 Task: Check current mortgage rates of condominium (more than 4 stories).
Action: Mouse moved to (786, 148)
Screenshot: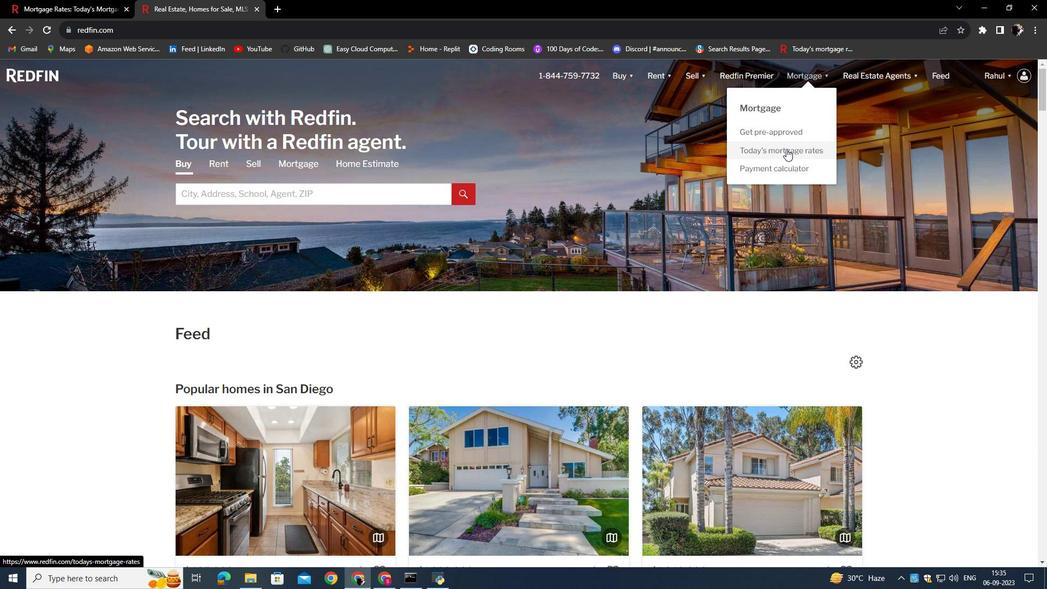
Action: Mouse pressed left at (786, 148)
Screenshot: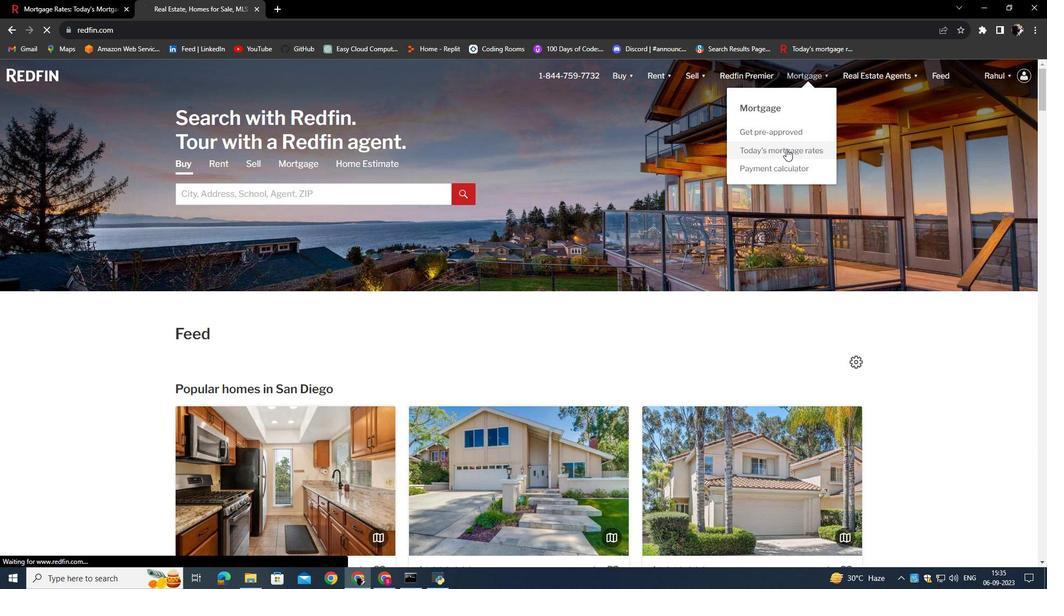 
Action: Mouse moved to (432, 291)
Screenshot: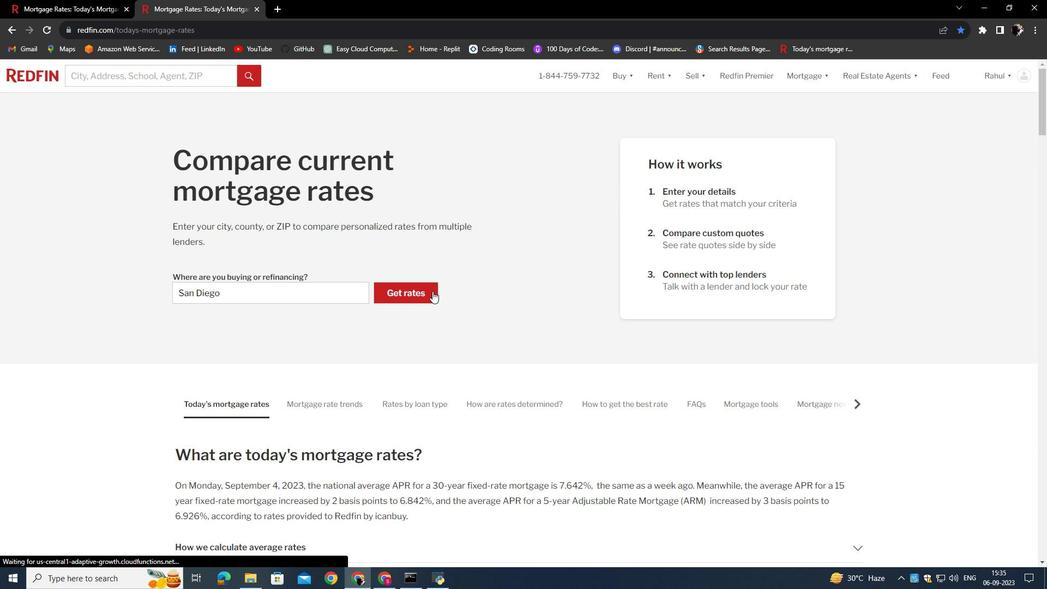 
Action: Mouse pressed left at (432, 291)
Screenshot: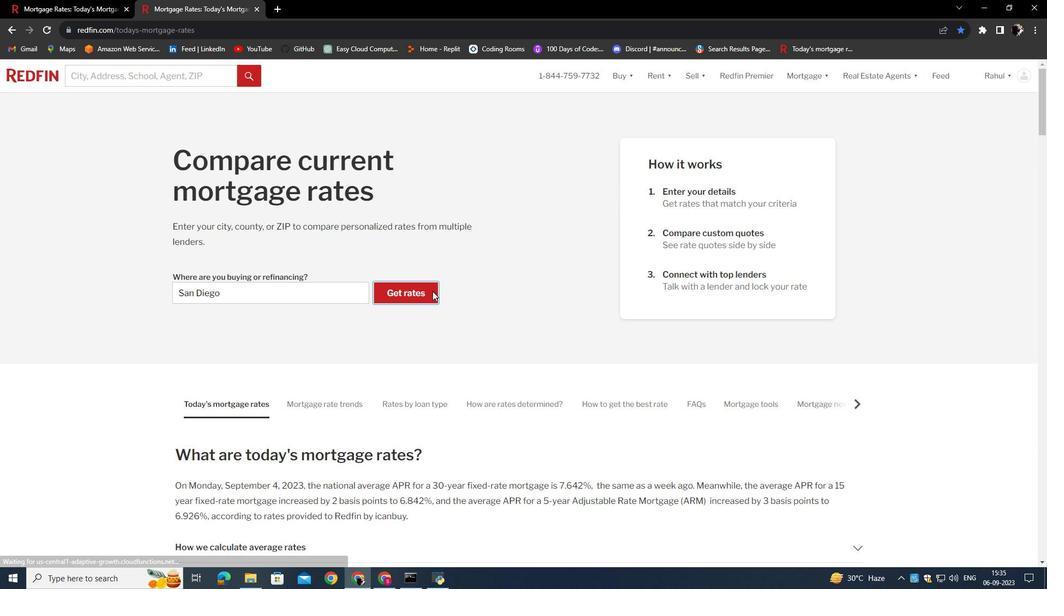 
Action: Mouse moved to (267, 202)
Screenshot: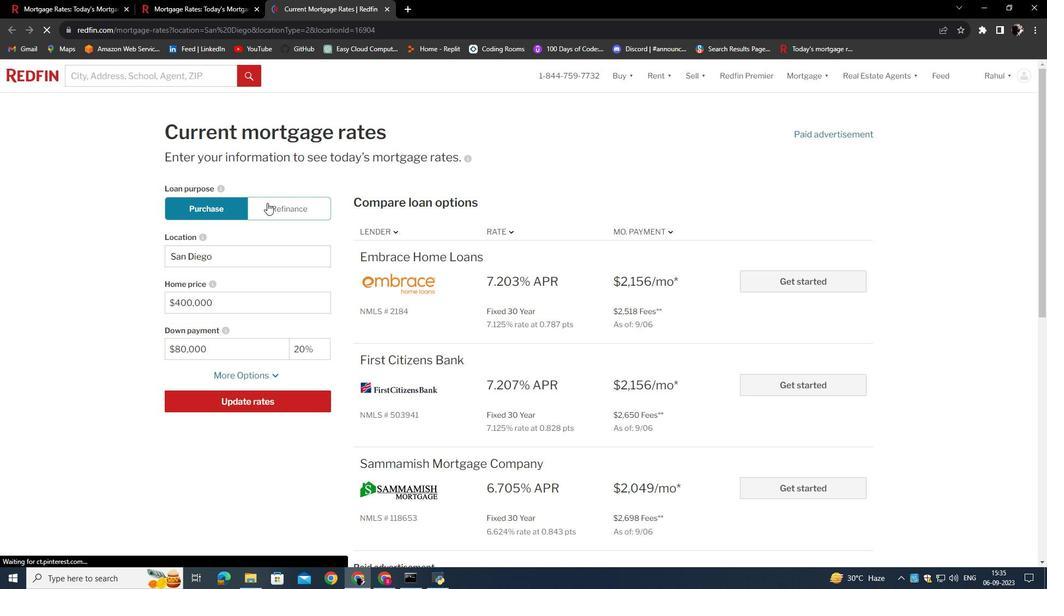 
Action: Mouse pressed left at (267, 202)
Screenshot: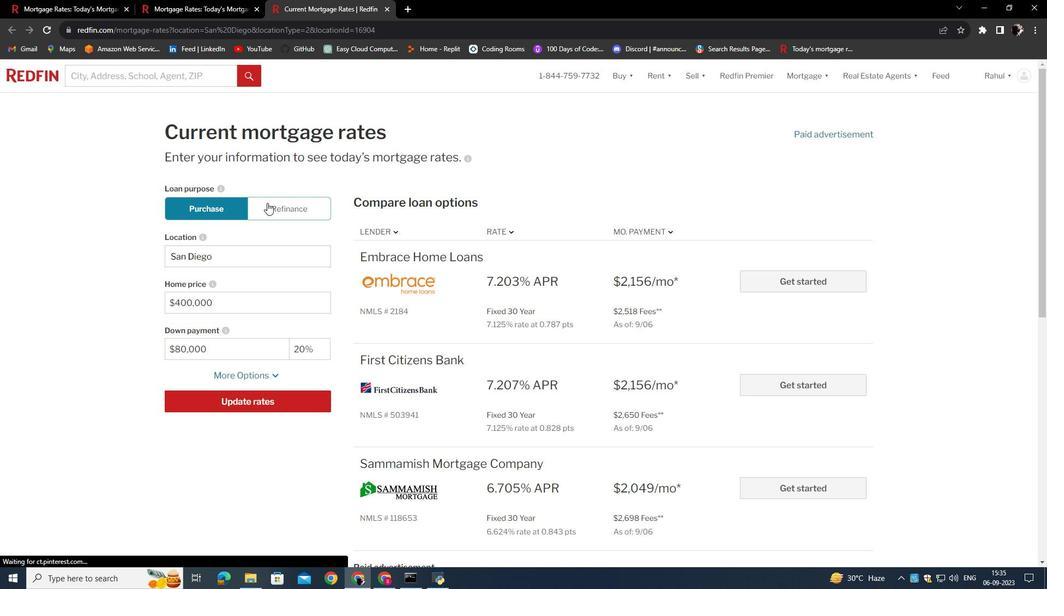 
Action: Mouse moved to (270, 374)
Screenshot: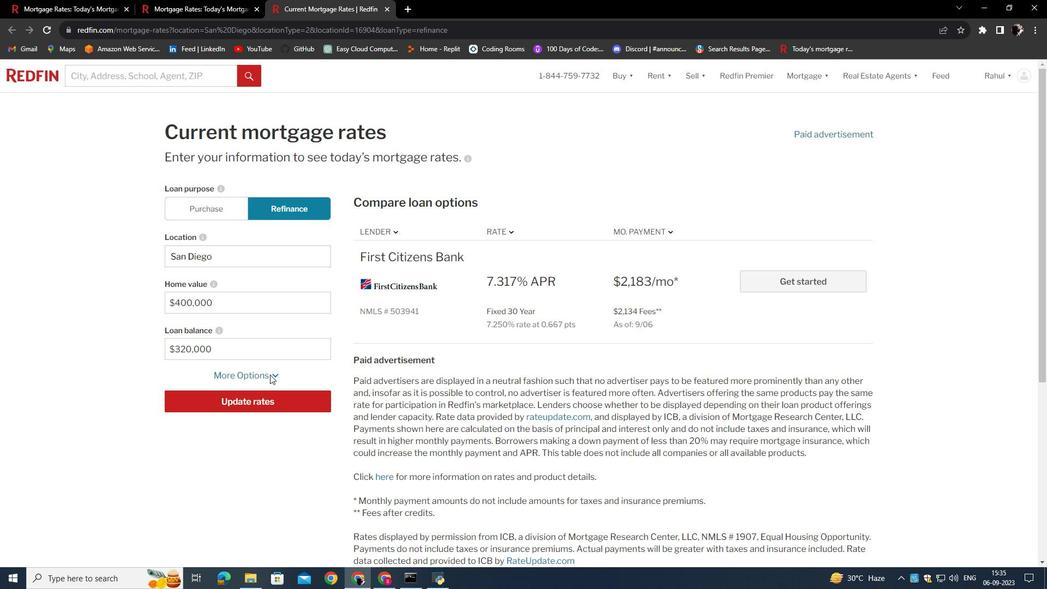 
Action: Mouse pressed left at (270, 374)
Screenshot: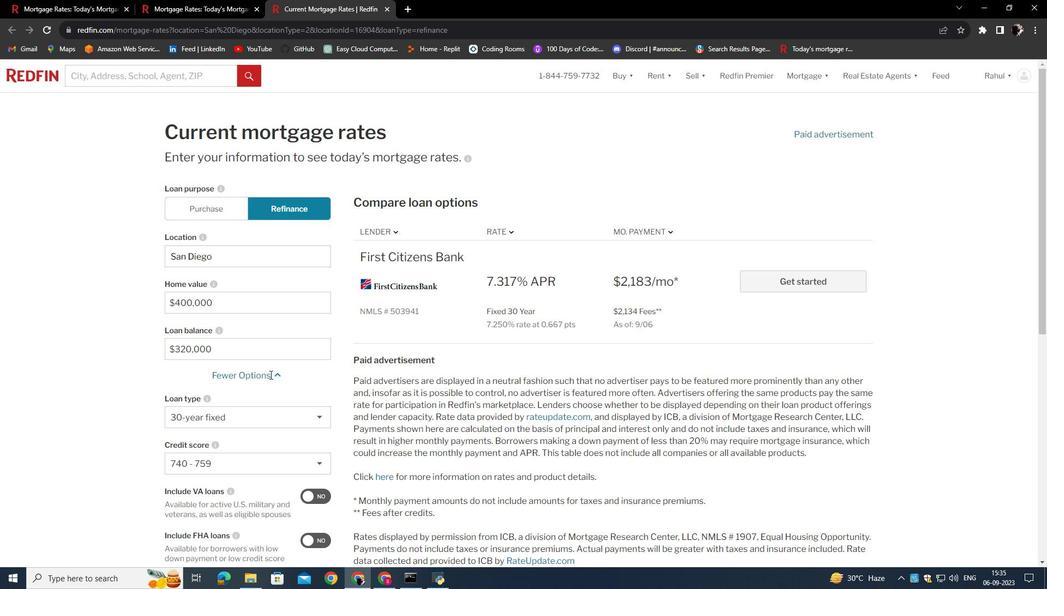 
Action: Mouse scrolled (270, 374) with delta (0, 0)
Screenshot: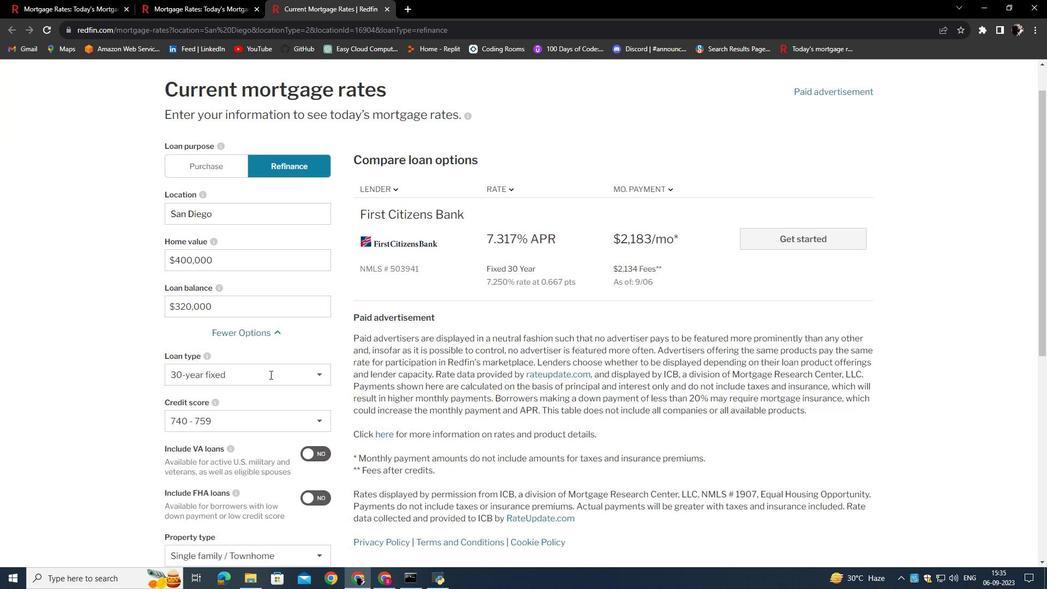 
Action: Mouse scrolled (270, 374) with delta (0, 0)
Screenshot: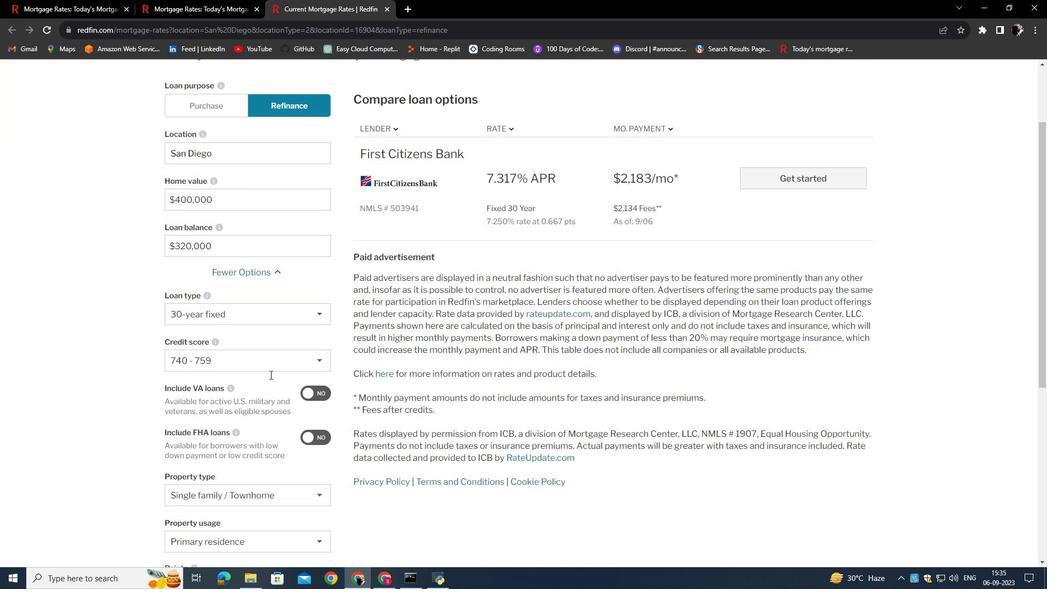 
Action: Mouse scrolled (270, 374) with delta (0, 0)
Screenshot: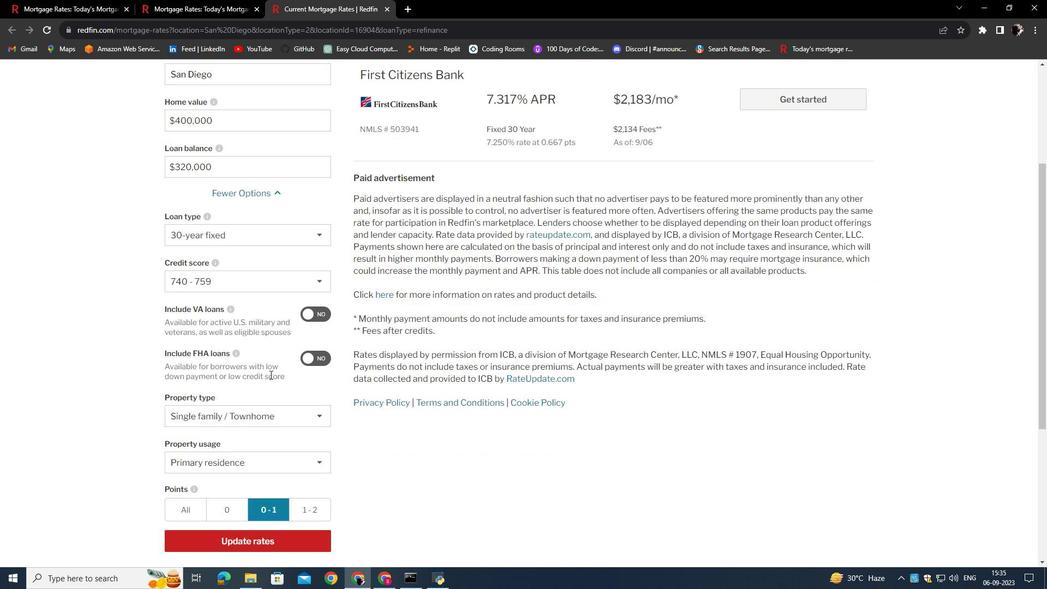 
Action: Mouse scrolled (270, 374) with delta (0, 0)
Screenshot: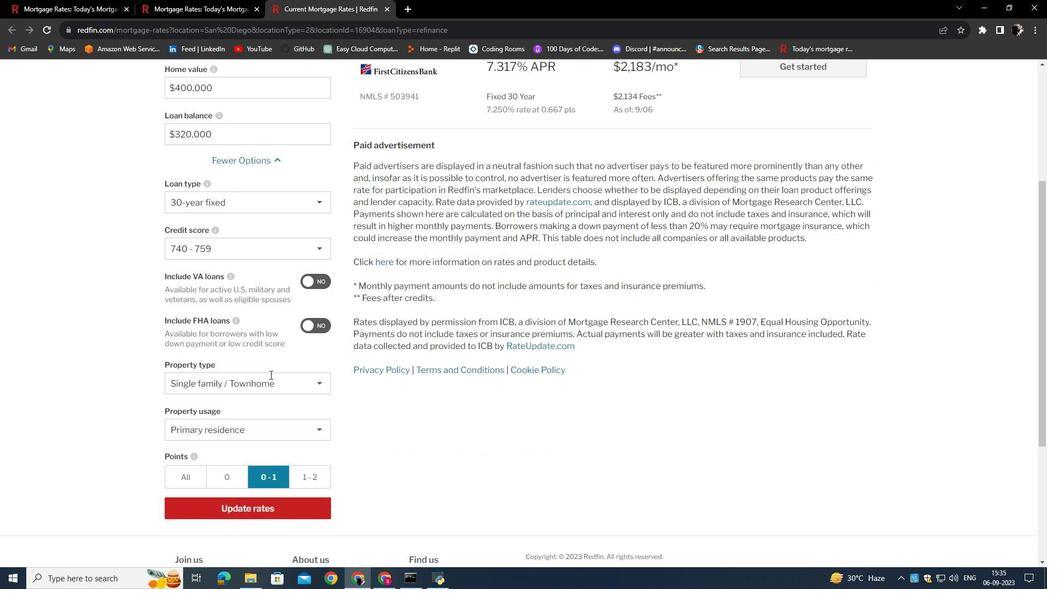
Action: Mouse moved to (266, 376)
Screenshot: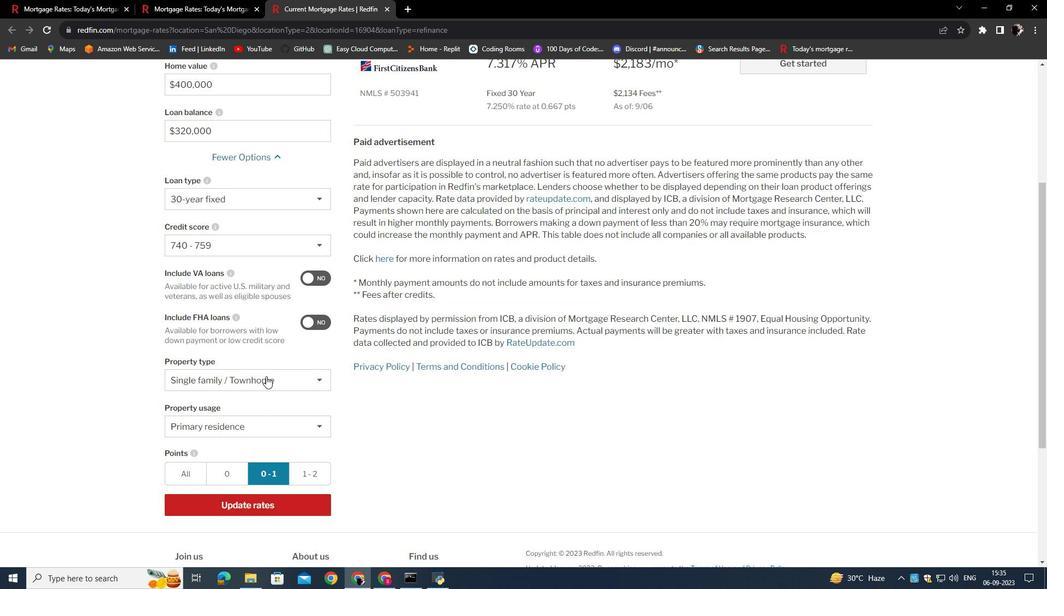 
Action: Mouse pressed left at (266, 376)
Screenshot: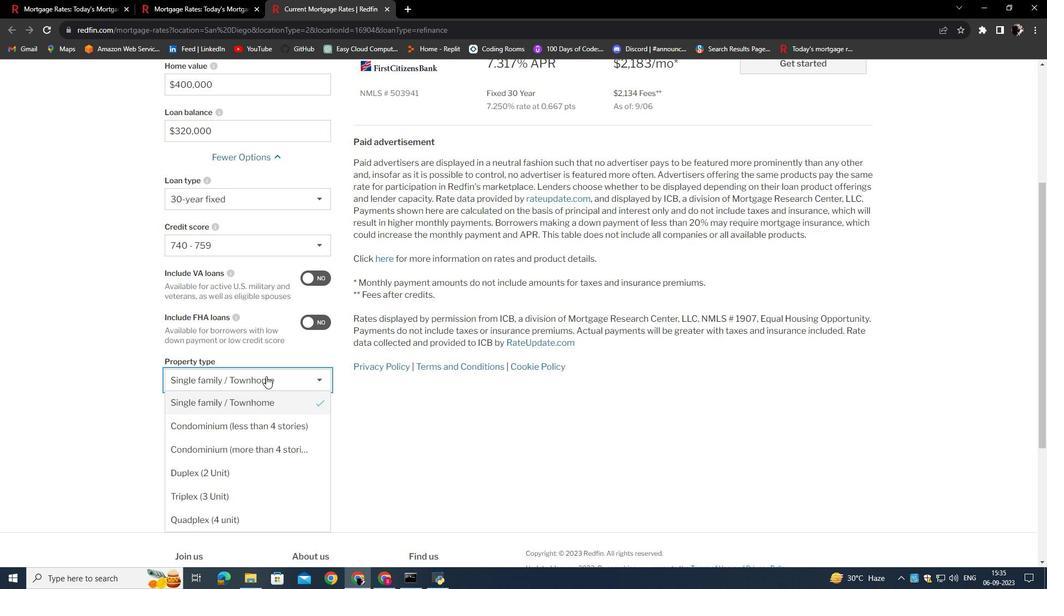 
Action: Mouse moved to (268, 446)
Screenshot: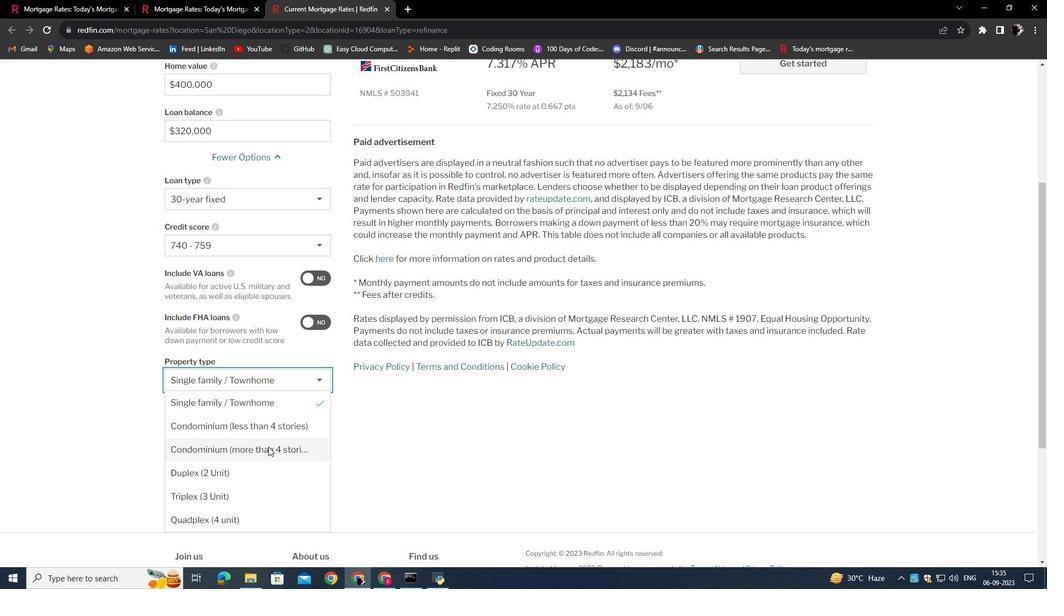 
Action: Mouse pressed left at (268, 446)
Screenshot: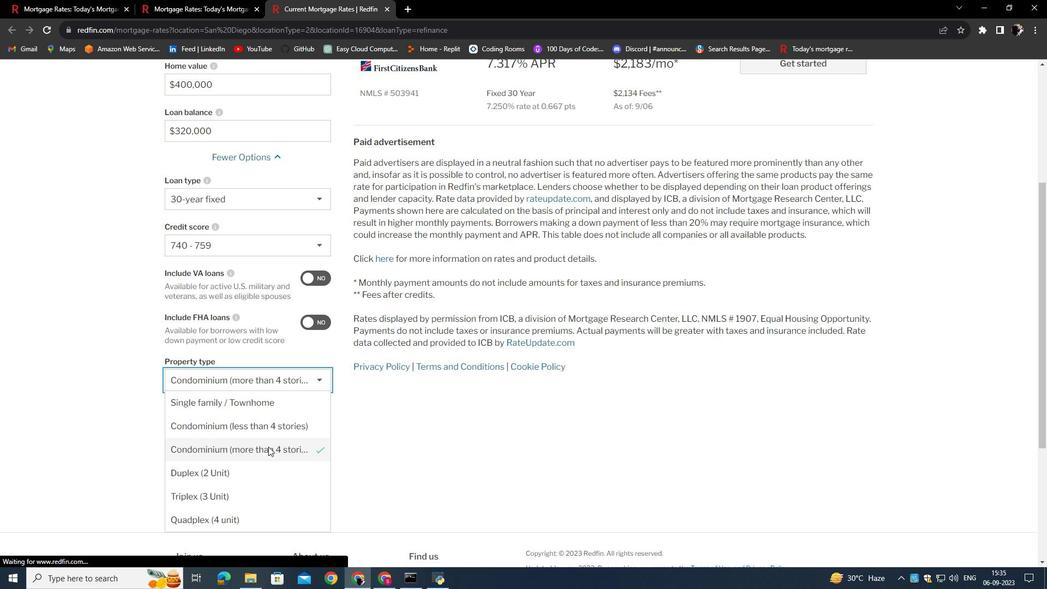 
Action: Mouse moved to (312, 403)
Screenshot: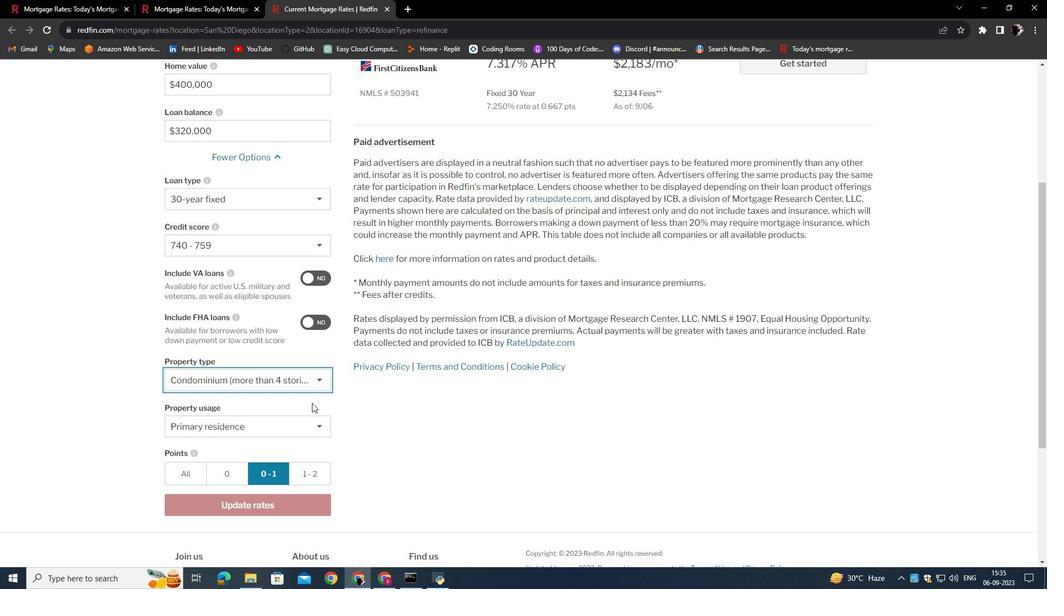 
Action: Mouse scrolled (312, 402) with delta (0, 0)
Screenshot: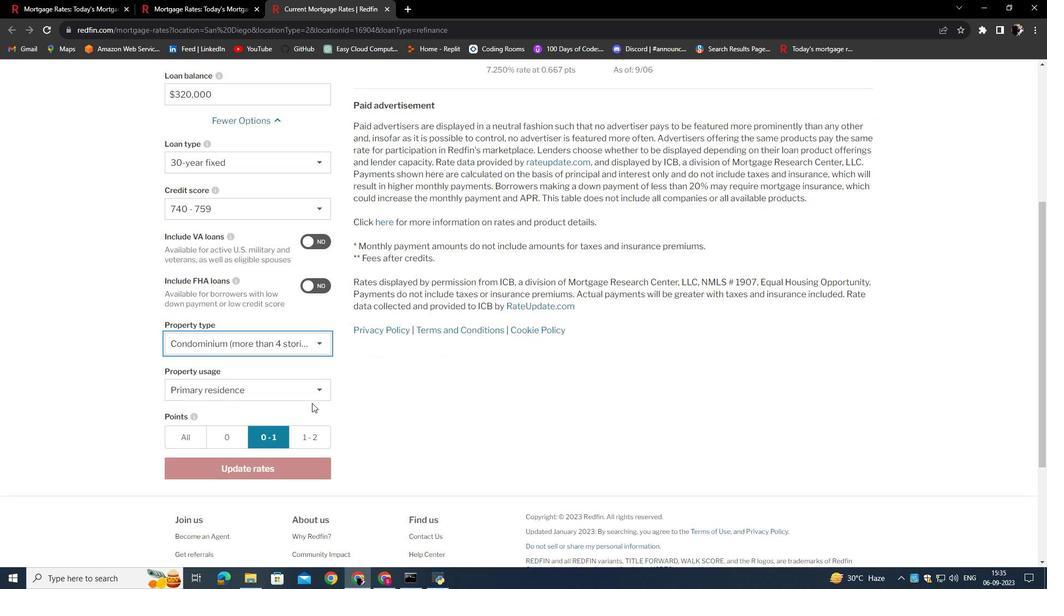 
Action: Mouse scrolled (312, 402) with delta (0, 0)
Screenshot: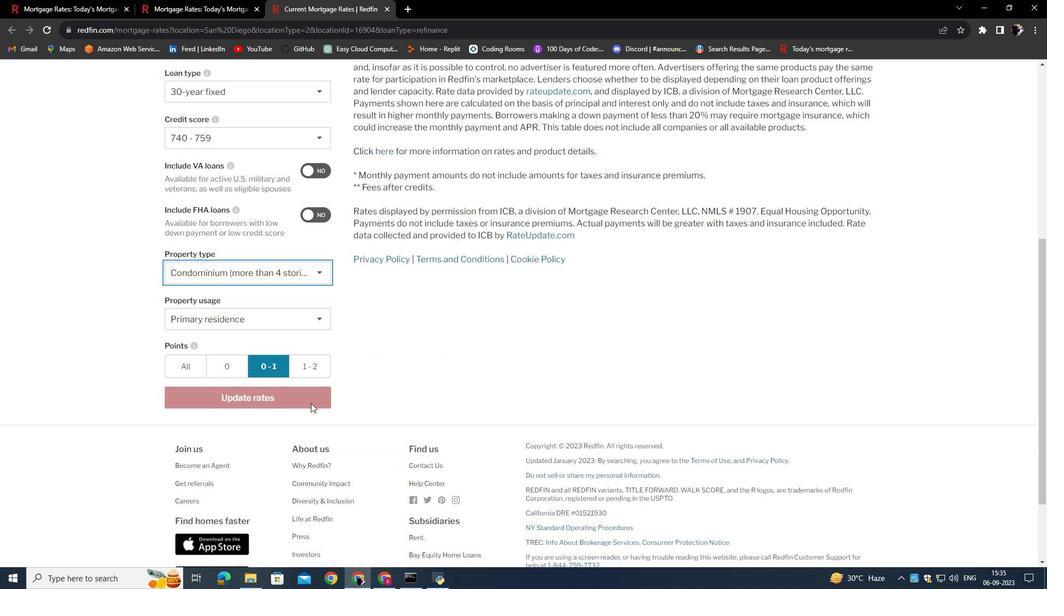 
Action: Mouse moved to (270, 402)
Screenshot: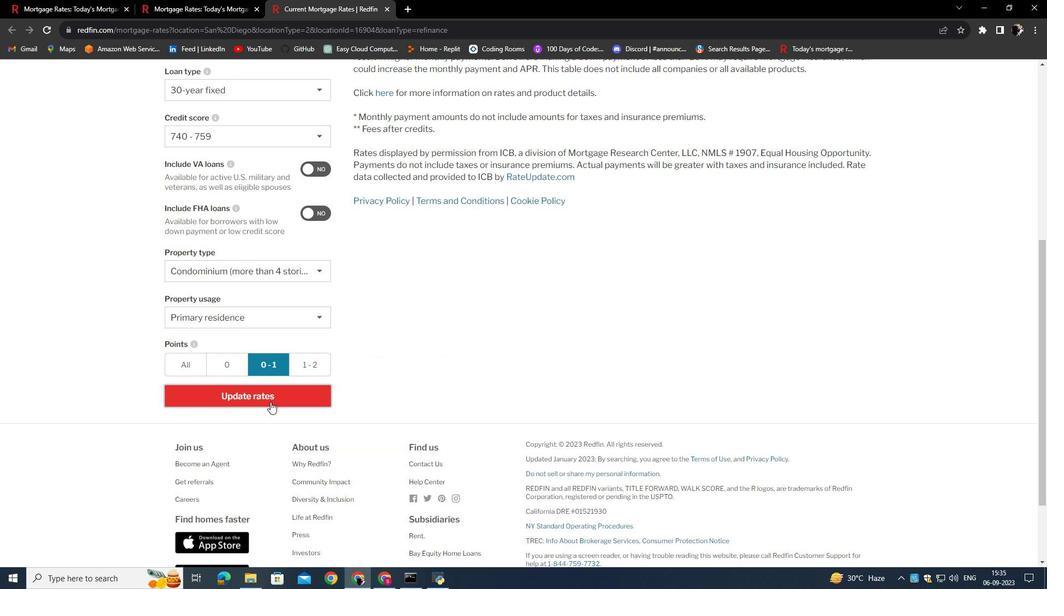 
Action: Mouse pressed left at (270, 402)
Screenshot: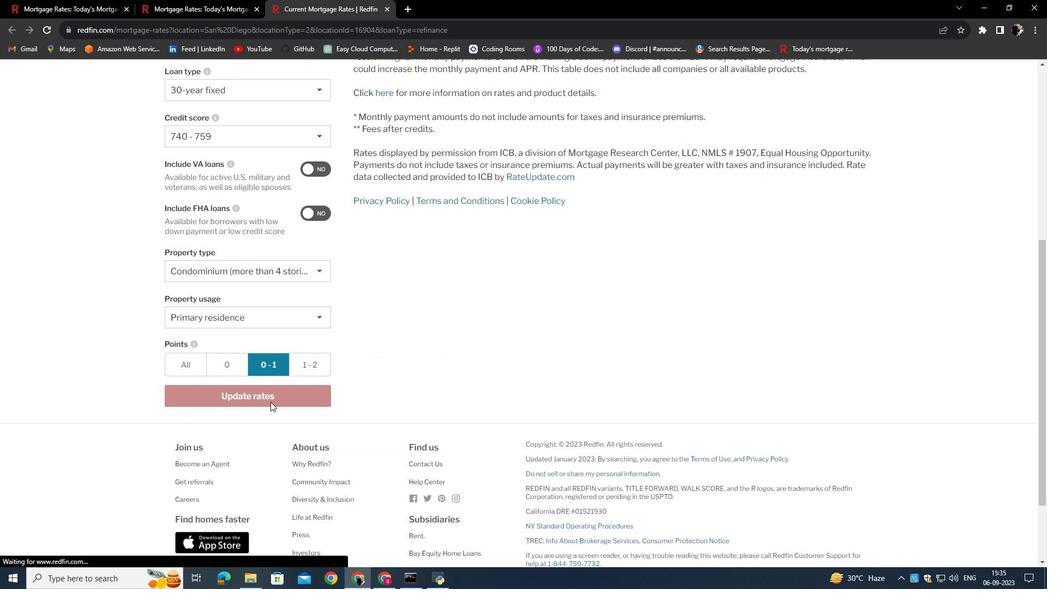 
Action: Mouse moved to (420, 346)
Screenshot: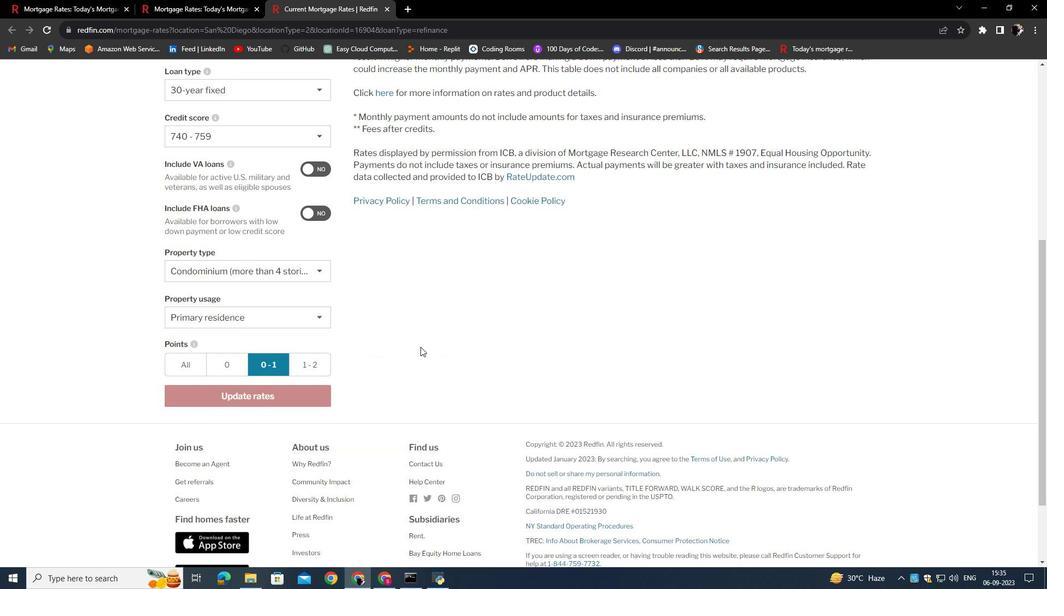 
Action: Mouse scrolled (420, 347) with delta (0, 0)
Screenshot: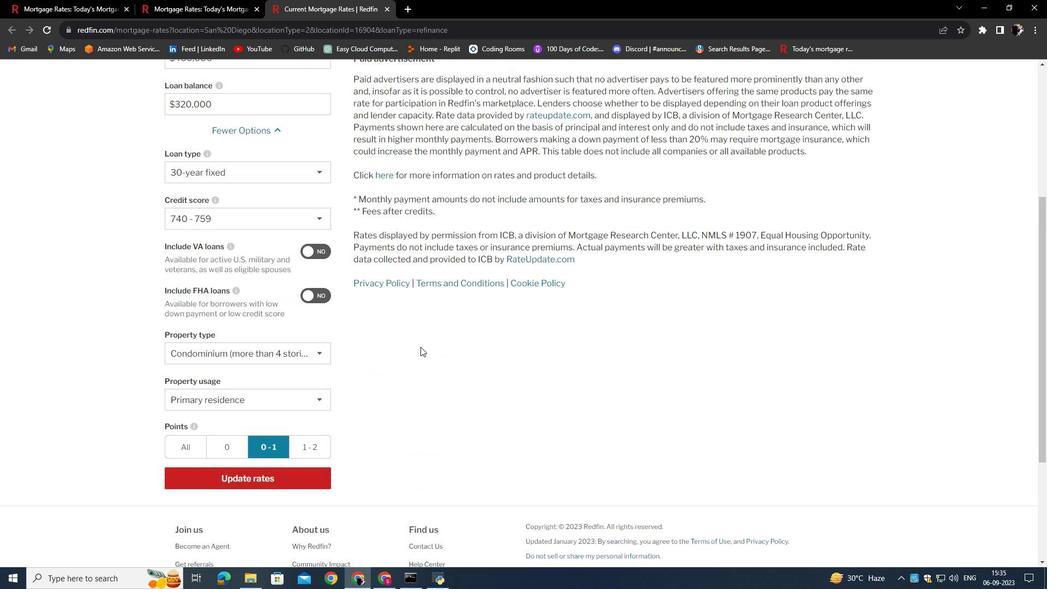 
Action: Mouse scrolled (420, 347) with delta (0, 0)
Screenshot: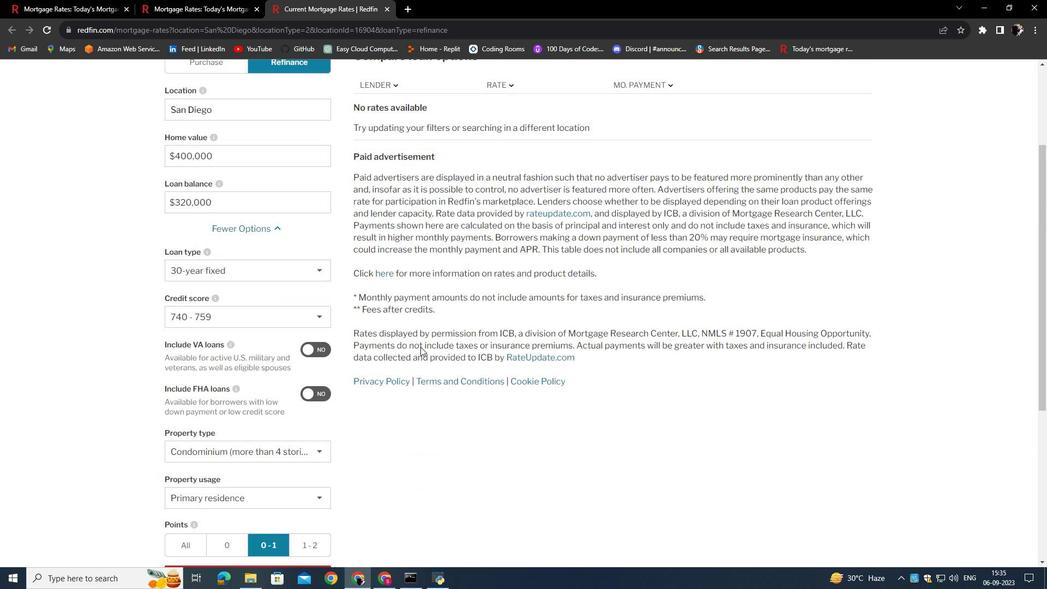 
Action: Mouse scrolled (420, 347) with delta (0, 0)
Screenshot: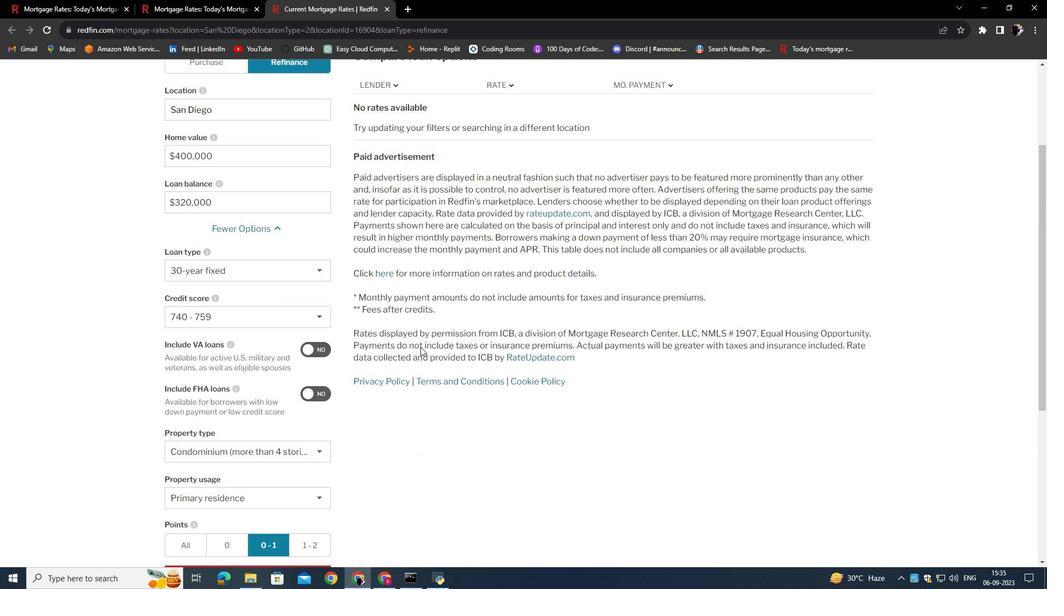
Action: Mouse scrolled (420, 347) with delta (0, 0)
Screenshot: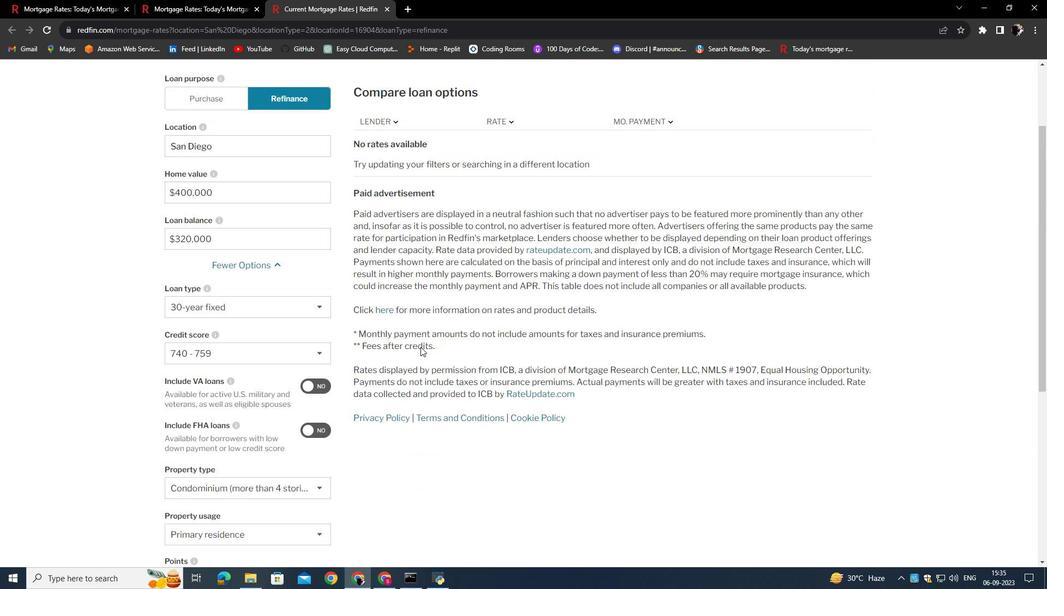 
Action: Mouse scrolled (420, 347) with delta (0, 0)
Screenshot: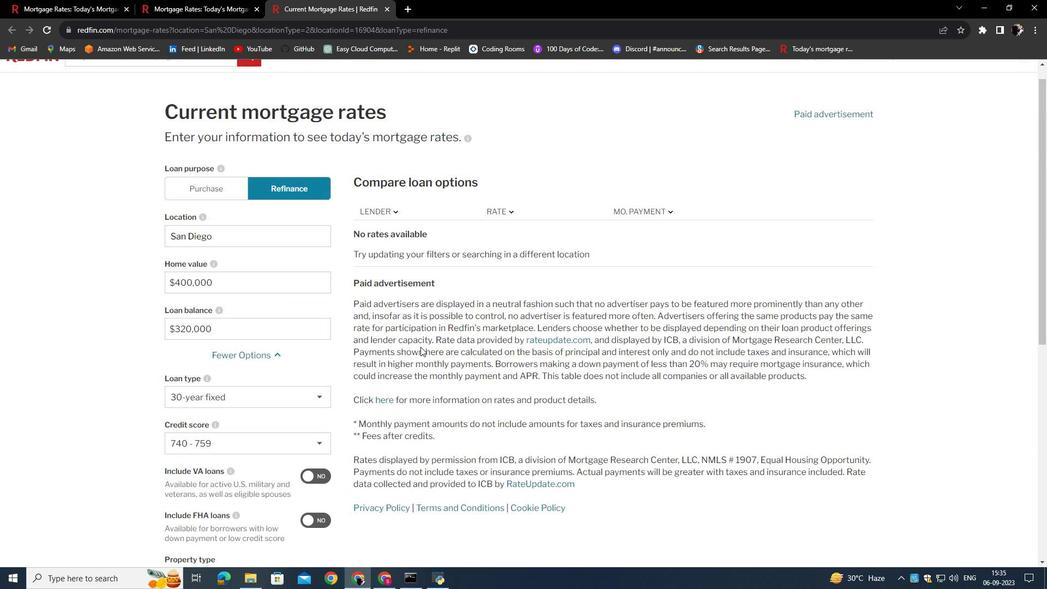 
Action: Mouse scrolled (420, 347) with delta (0, 0)
Screenshot: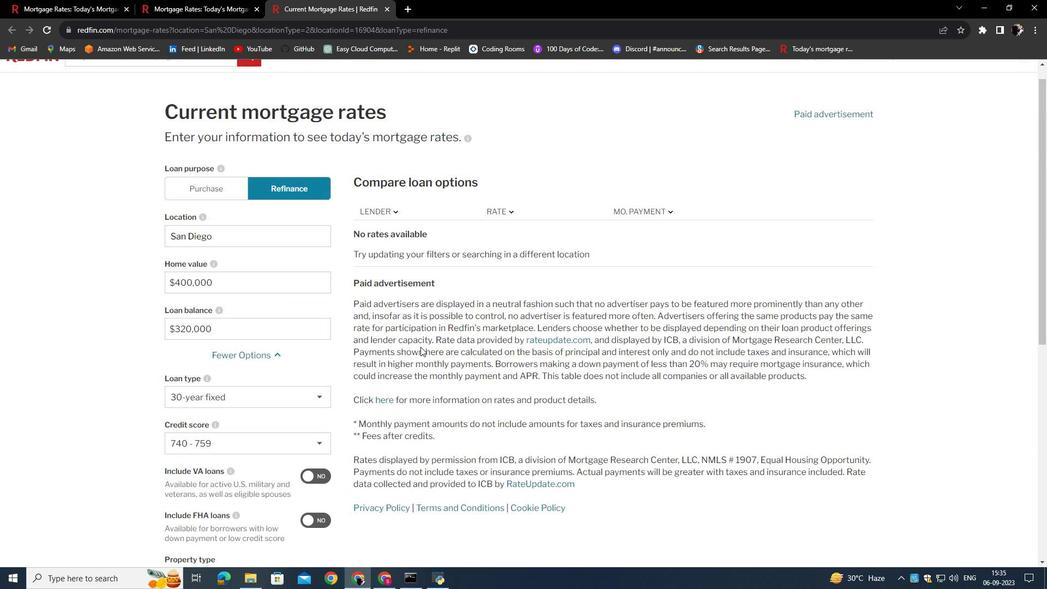 
Action: Mouse scrolled (420, 347) with delta (0, 0)
Screenshot: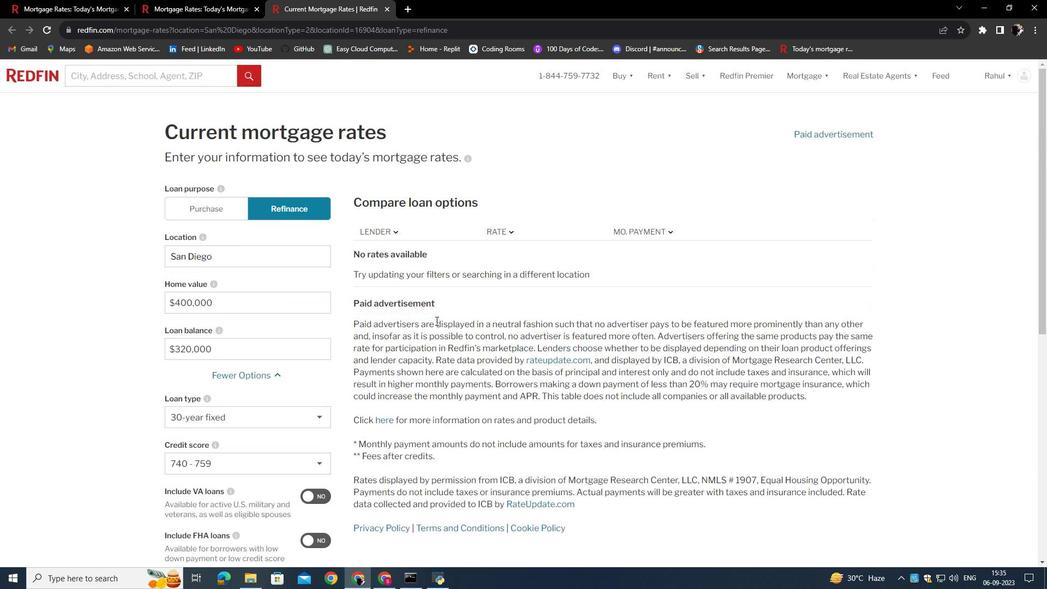 
Action: Mouse moved to (511, 156)
Screenshot: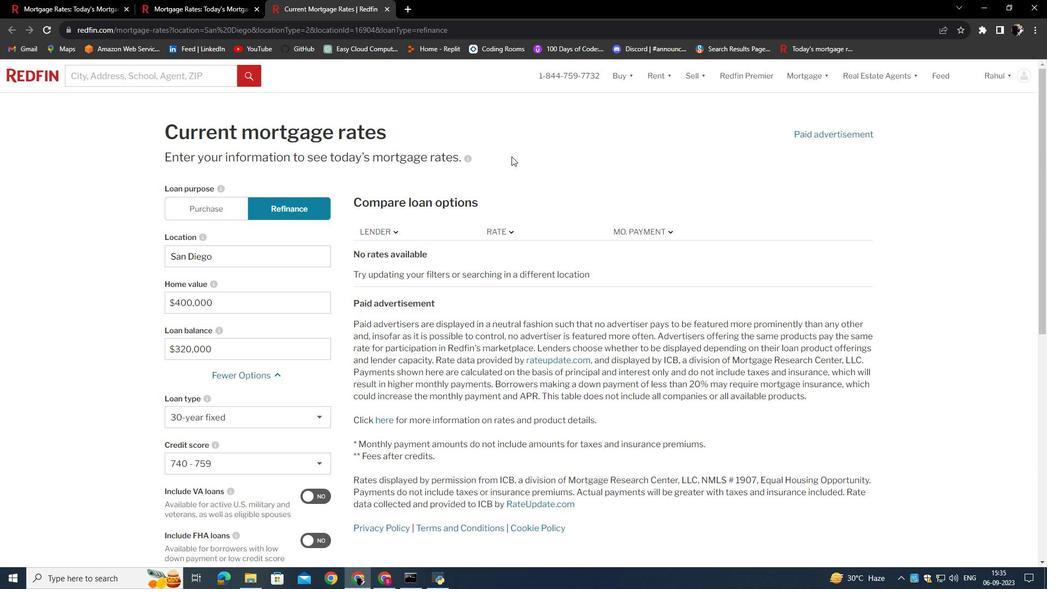 
Action: Mouse scrolled (511, 157) with delta (0, 0)
Screenshot: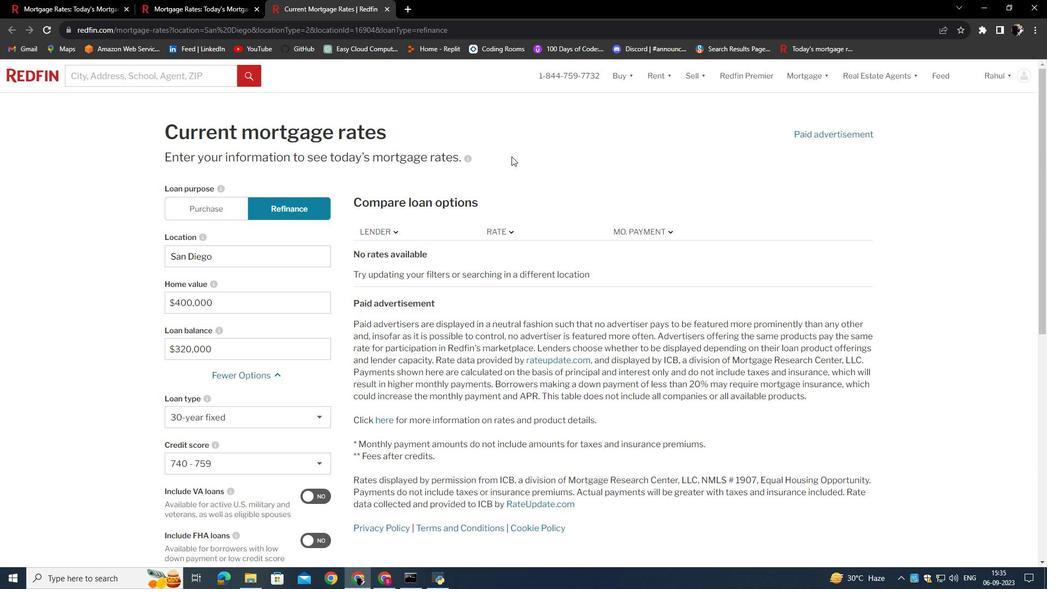 
